 Task: Add Tejava Tejava to the cart.
Action: Mouse moved to (1, 106)
Screenshot: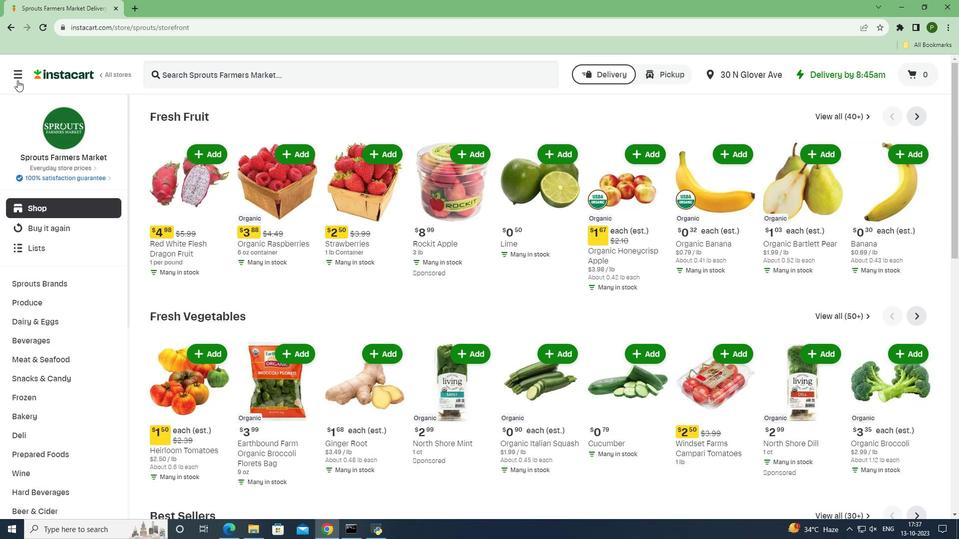 
Action: Mouse pressed left at (1, 106)
Screenshot: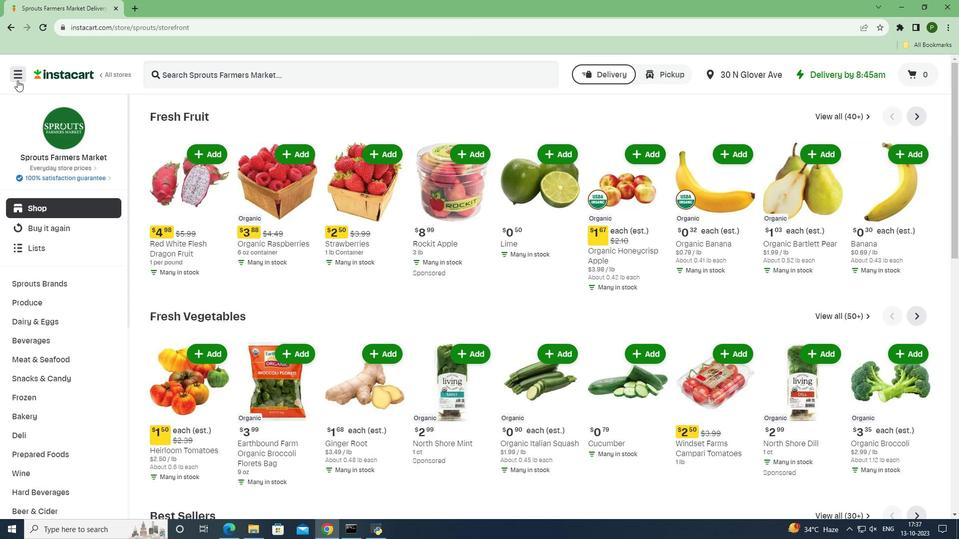 
Action: Mouse moved to (41, 267)
Screenshot: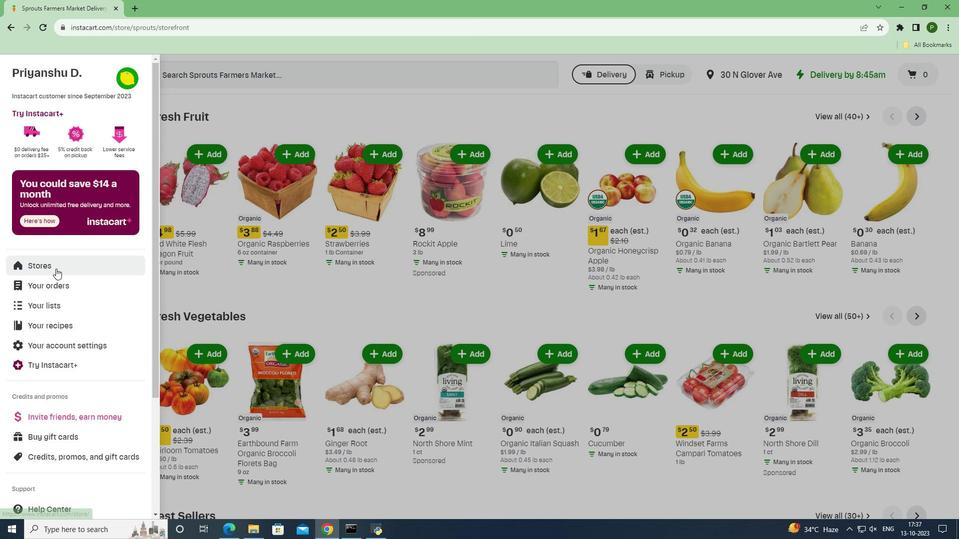 
Action: Mouse pressed left at (41, 267)
Screenshot: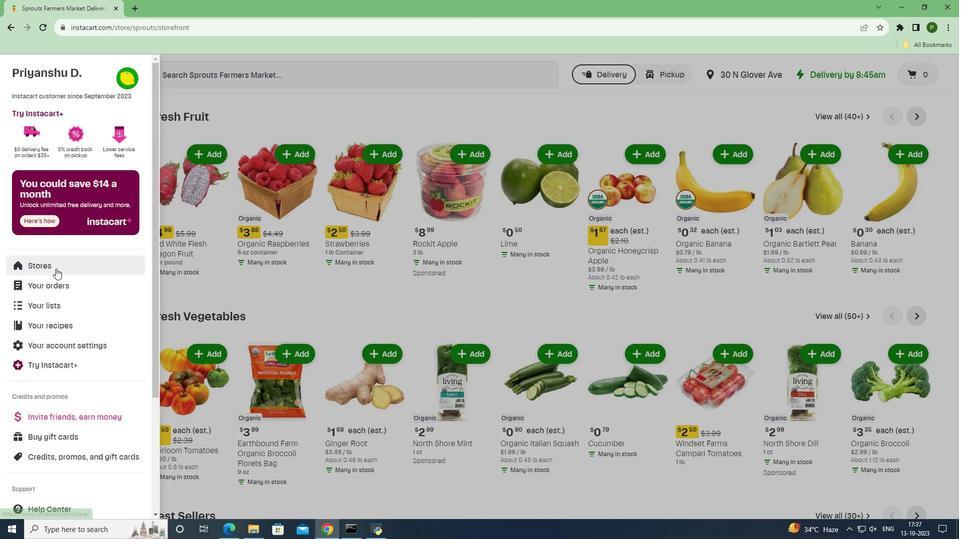 
Action: Mouse moved to (221, 138)
Screenshot: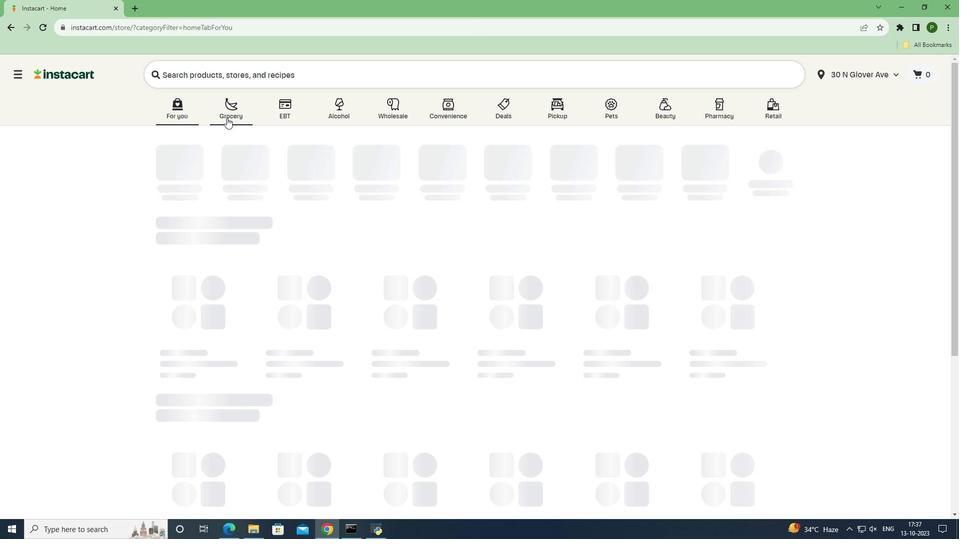 
Action: Mouse pressed left at (221, 138)
Screenshot: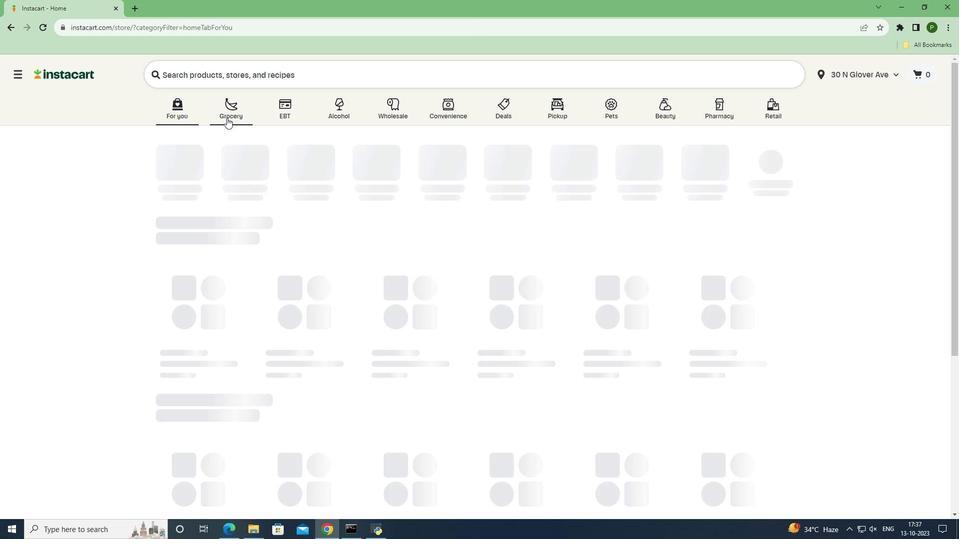 
Action: Mouse moved to (626, 230)
Screenshot: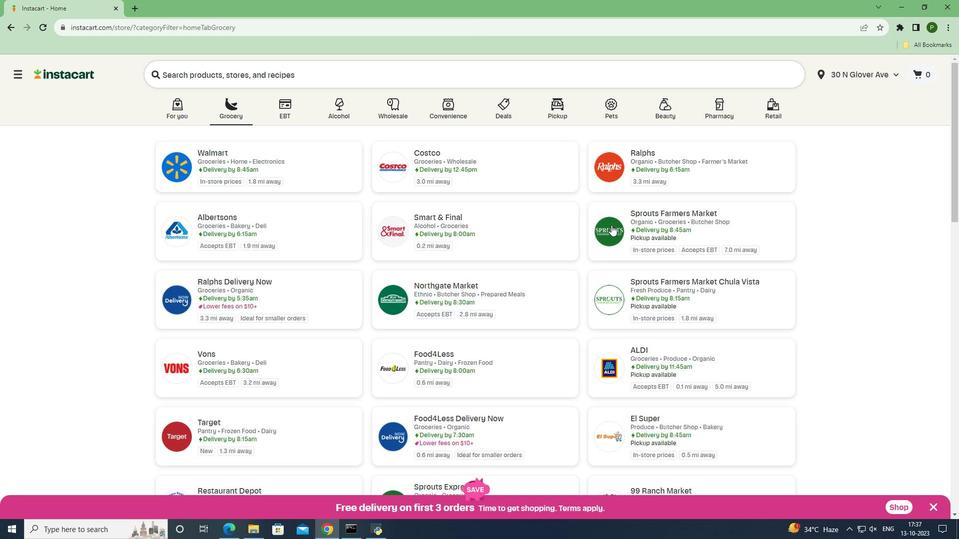 
Action: Mouse pressed left at (626, 230)
Screenshot: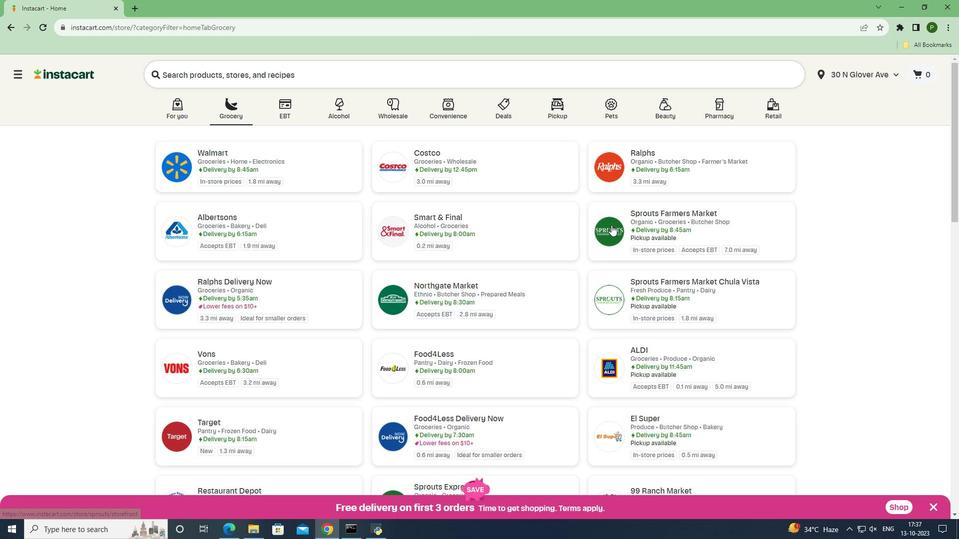 
Action: Mouse moved to (34, 328)
Screenshot: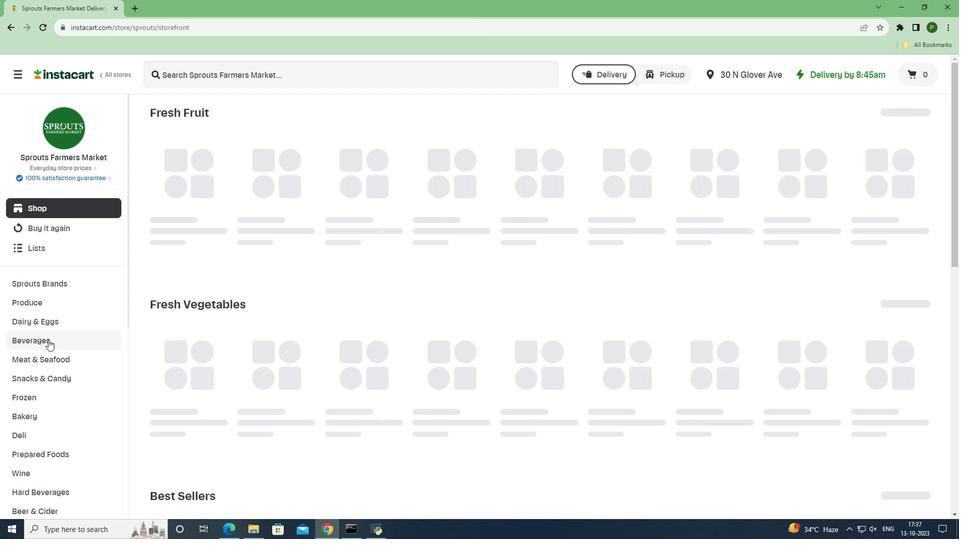 
Action: Mouse pressed left at (34, 328)
Screenshot: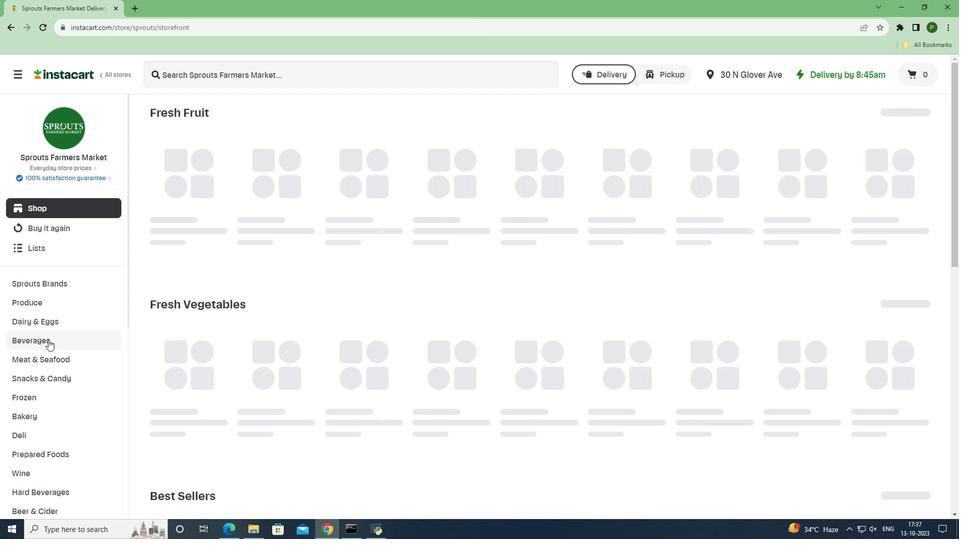 
Action: Mouse moved to (902, 155)
Screenshot: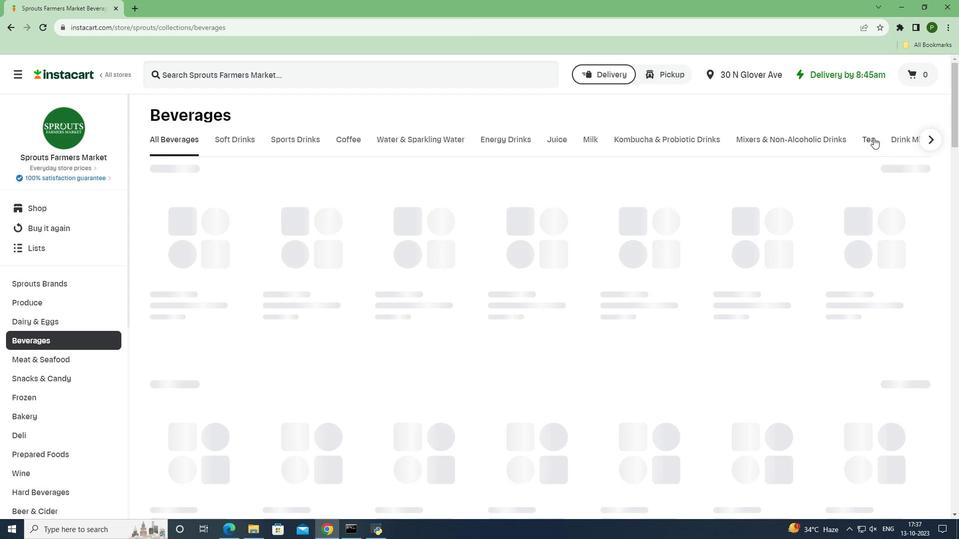 
Action: Mouse pressed left at (902, 155)
Screenshot: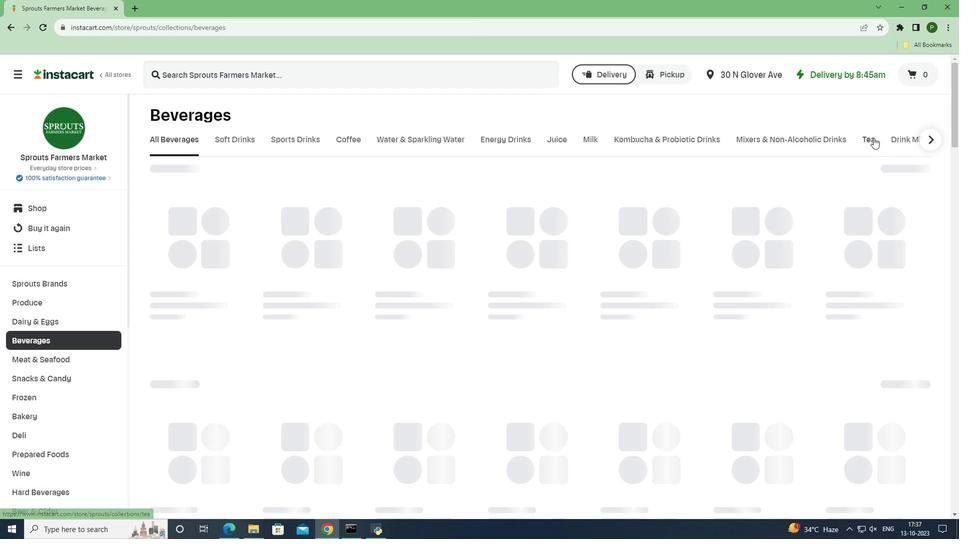 
Action: Mouse moved to (317, 103)
Screenshot: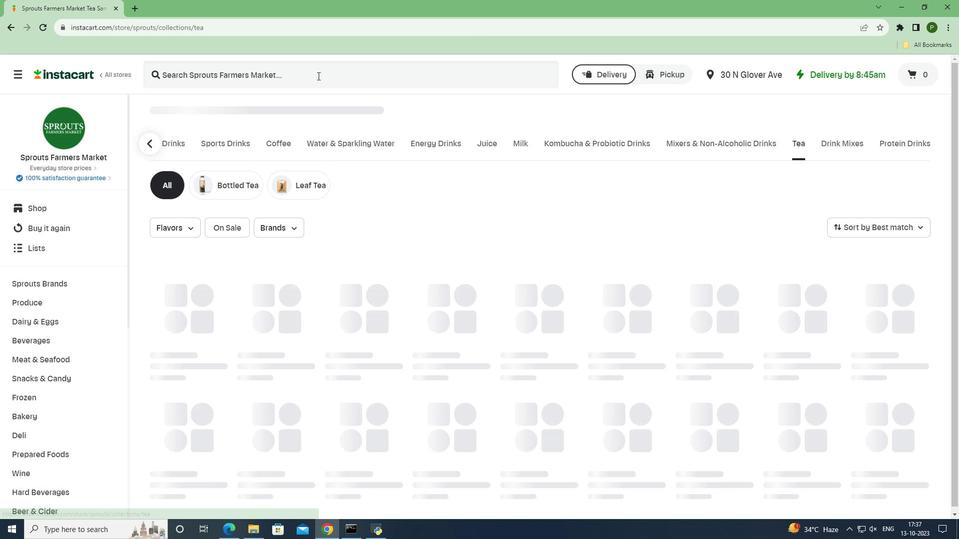 
Action: Mouse pressed left at (317, 103)
Screenshot: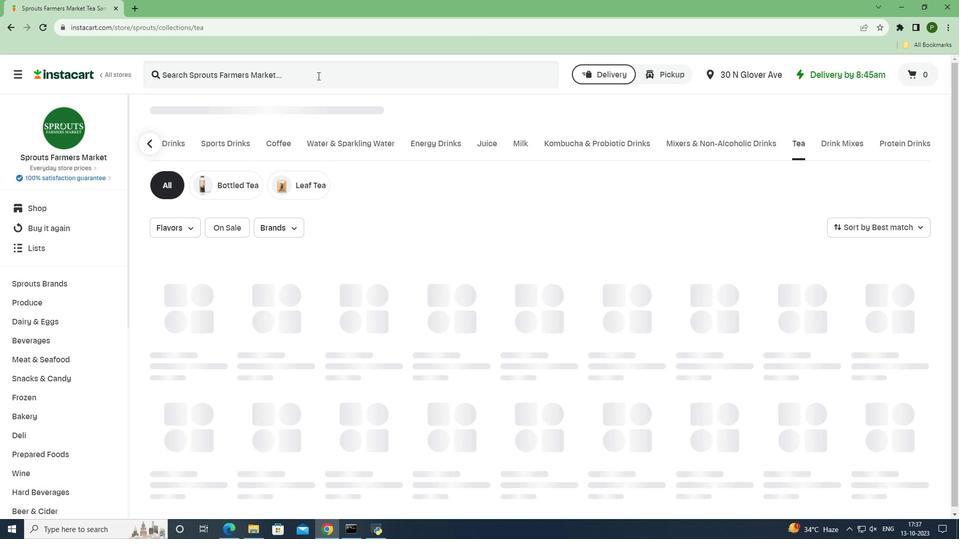 
Action: Key pressed <Key.caps_lock>T<Key.caps_lock>ejava<Key.space><Key.caps_lock>T<Key.caps_lock>ejava<Key.space><Key.enter>
Screenshot: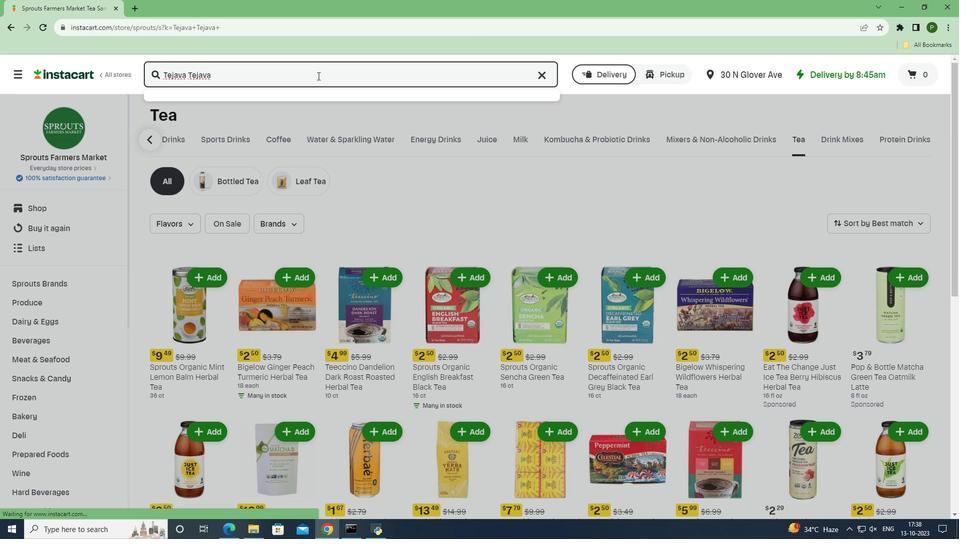 
Action: Mouse moved to (262, 189)
Screenshot: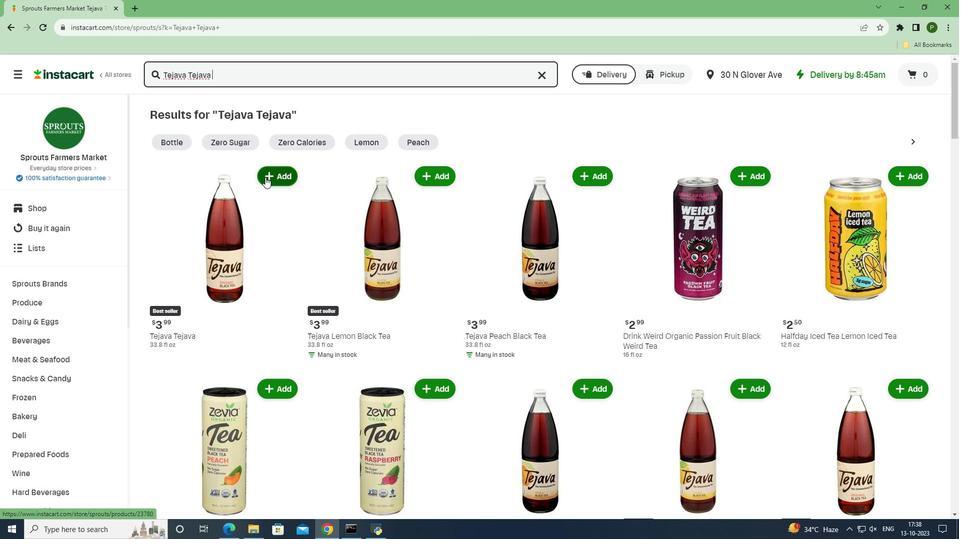 
Action: Mouse pressed left at (262, 189)
Screenshot: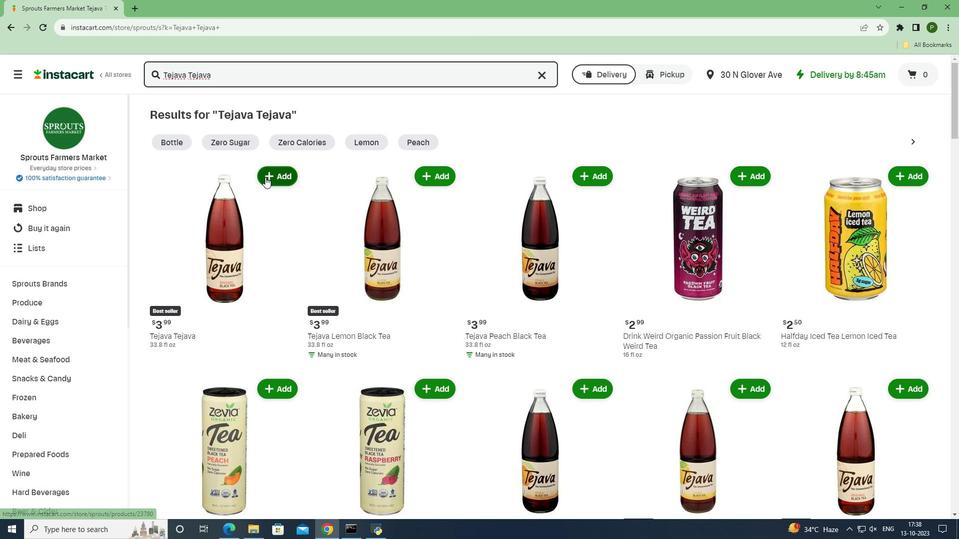 
Action: Mouse moved to (297, 232)
Screenshot: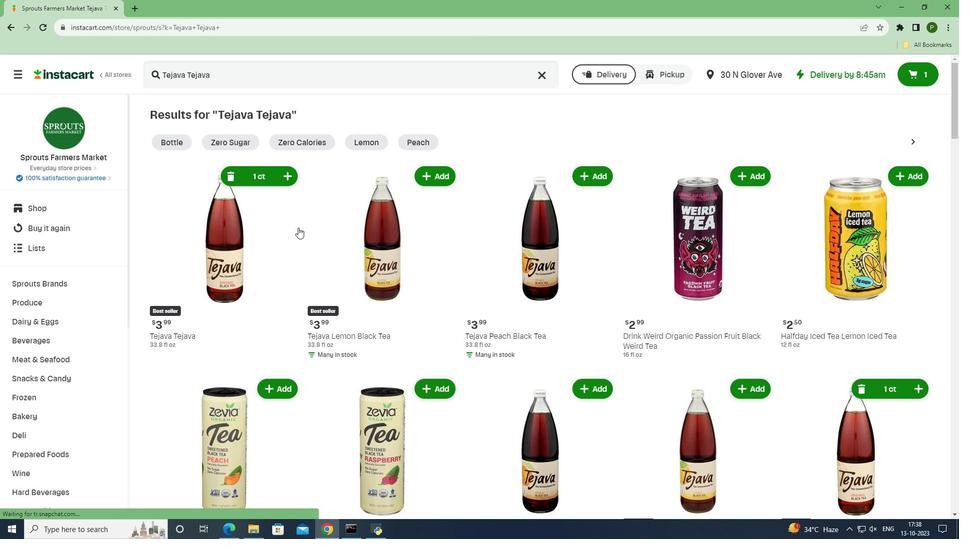 
